 Task: In the  document journal.html. Below name insert the link: 'www.quora.com' Insert Dropdown below the link: Review Status  'Select Approved'Insert Header and write  "Quantum". Change font style to  Times New Roman
Action: Mouse moved to (411, 359)
Screenshot: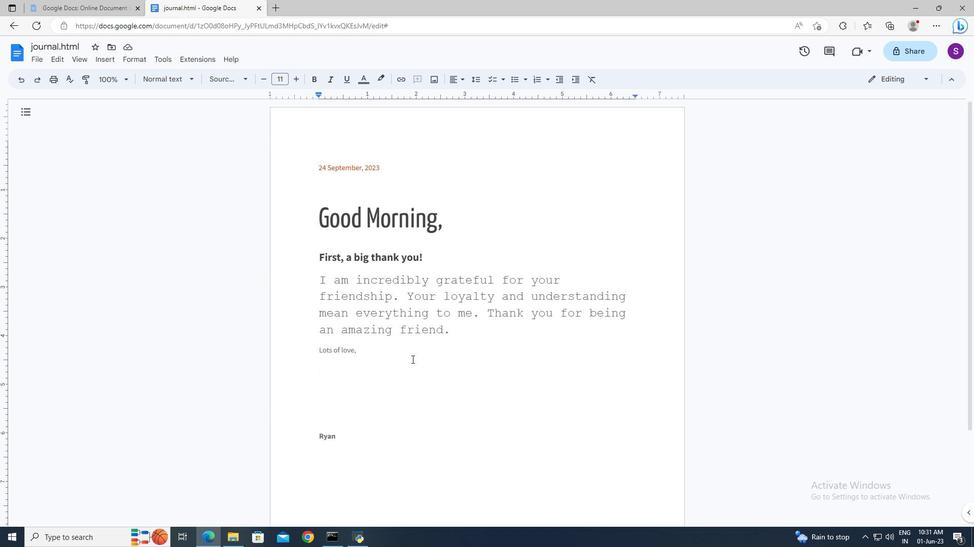 
Action: Mouse scrolled (411, 359) with delta (0, 0)
Screenshot: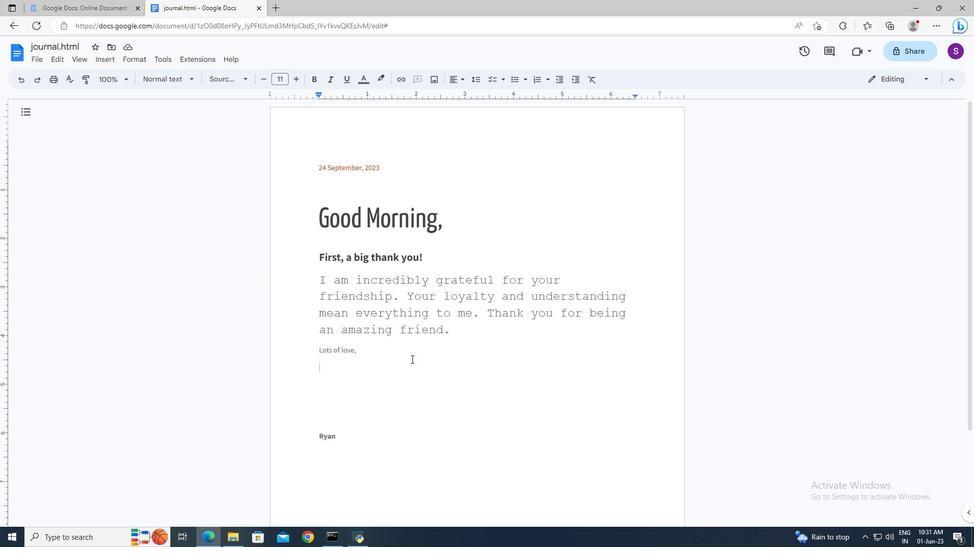 
Action: Mouse scrolled (411, 359) with delta (0, 0)
Screenshot: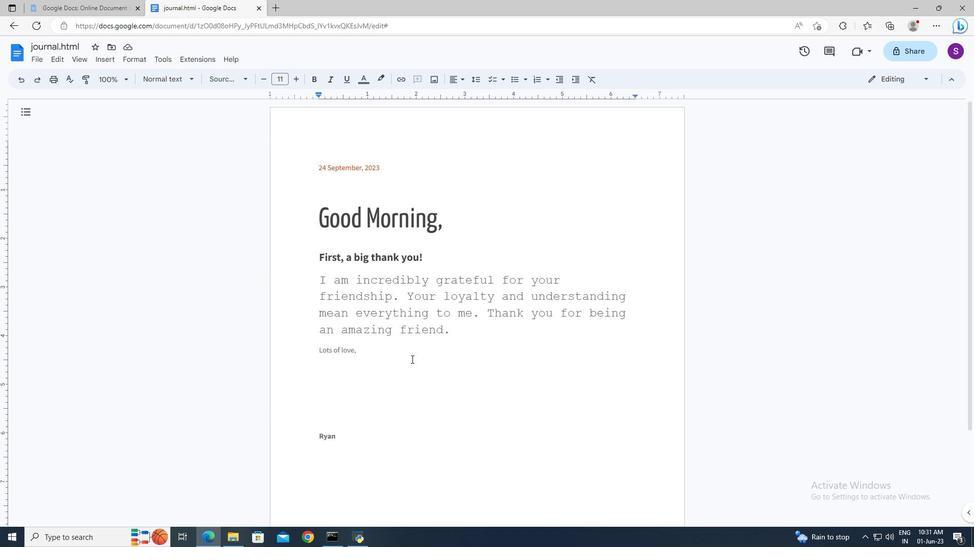 
Action: Mouse moved to (391, 320)
Screenshot: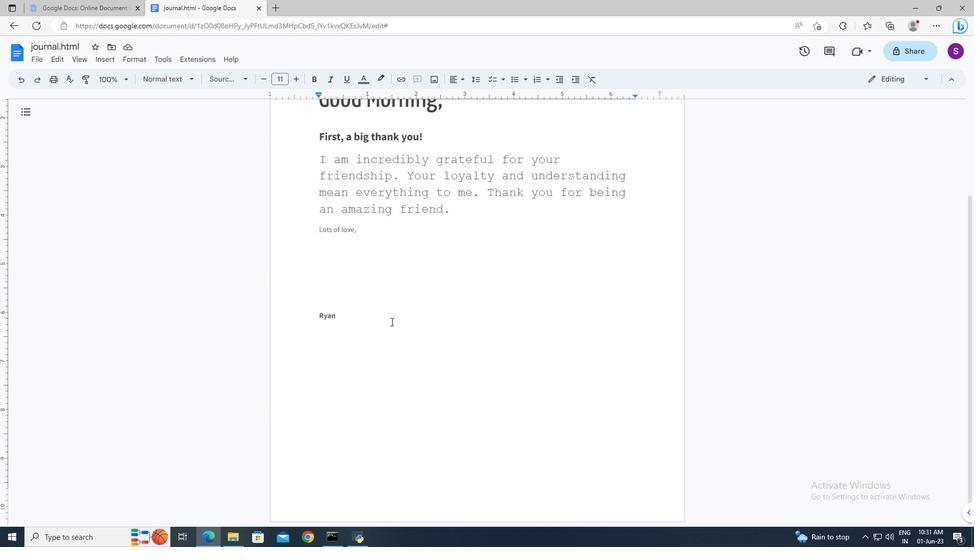 
Action: Mouse pressed left at (391, 320)
Screenshot: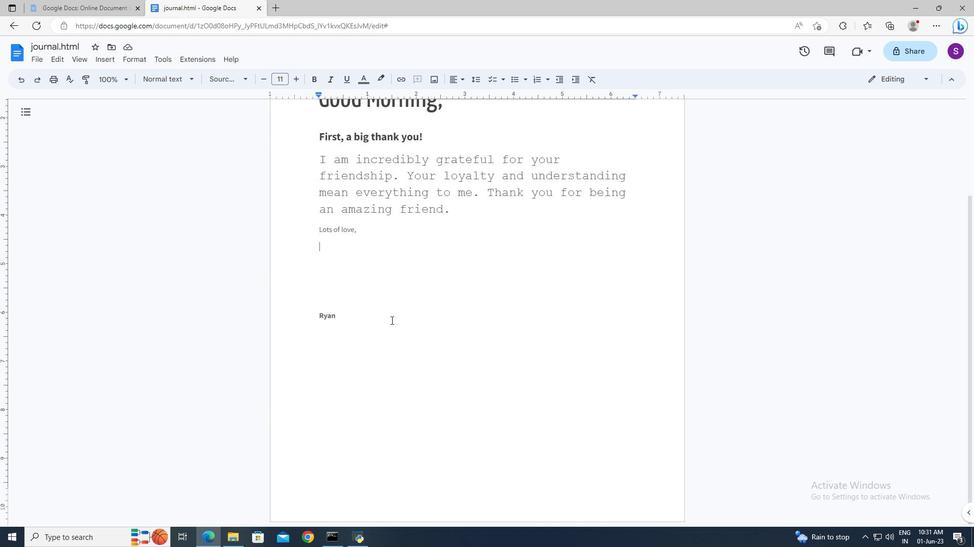 
Action: Key pressed <Key.enter>
Screenshot: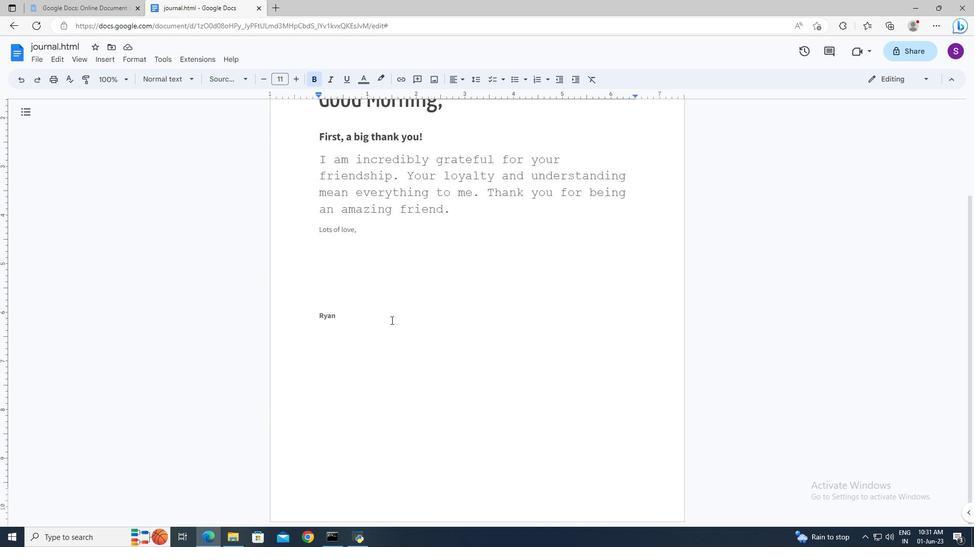 
Action: Mouse moved to (112, 61)
Screenshot: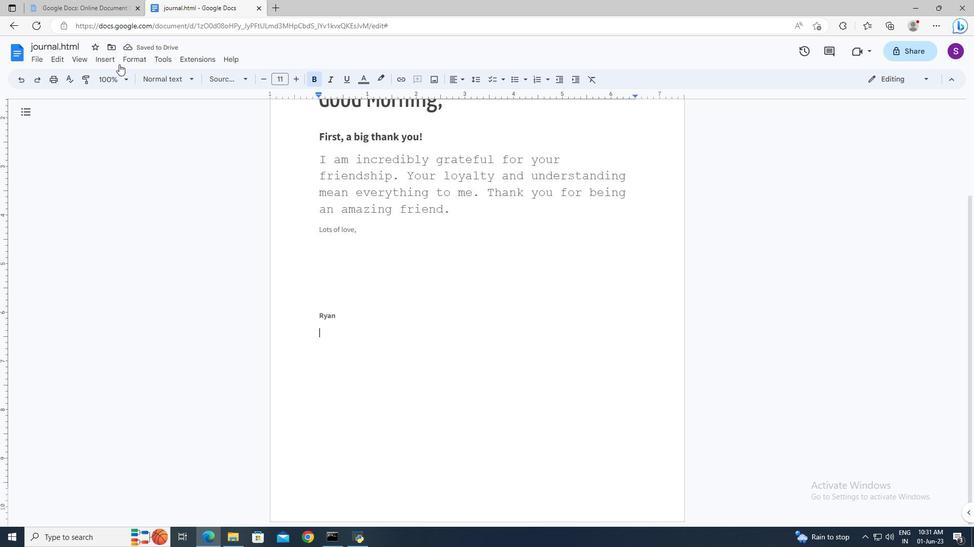 
Action: Mouse pressed left at (112, 61)
Screenshot: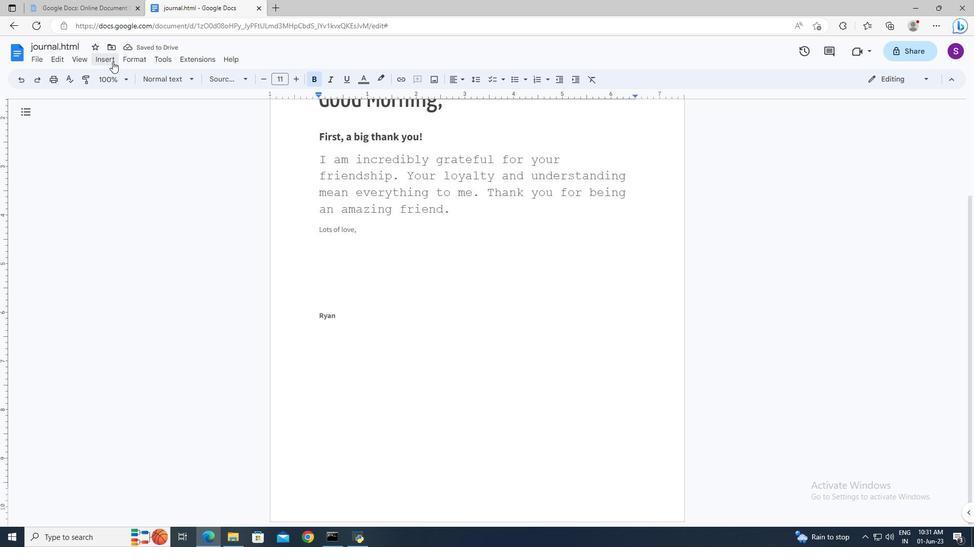 
Action: Mouse moved to (127, 363)
Screenshot: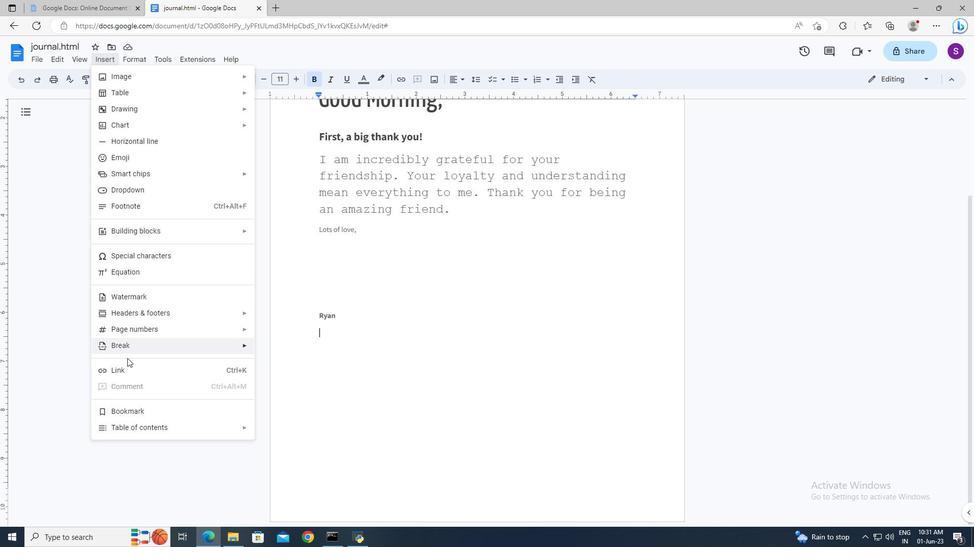 
Action: Mouse pressed left at (127, 363)
Screenshot: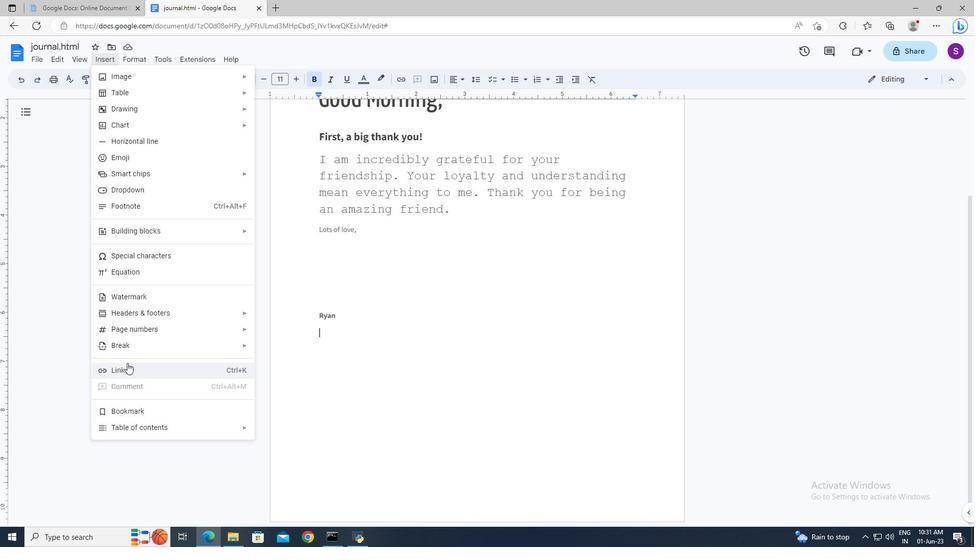 
Action: Mouse moved to (344, 177)
Screenshot: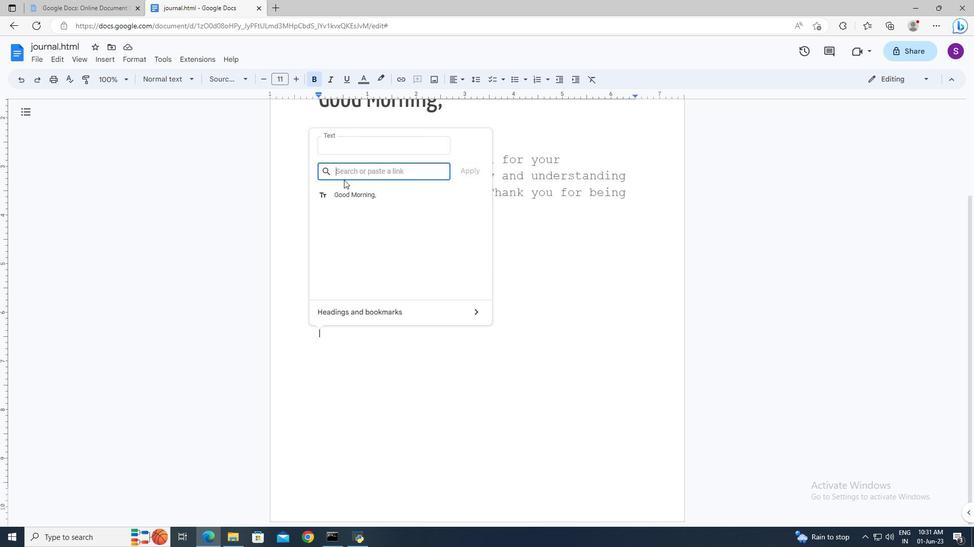 
Action: Mouse pressed left at (344, 177)
Screenshot: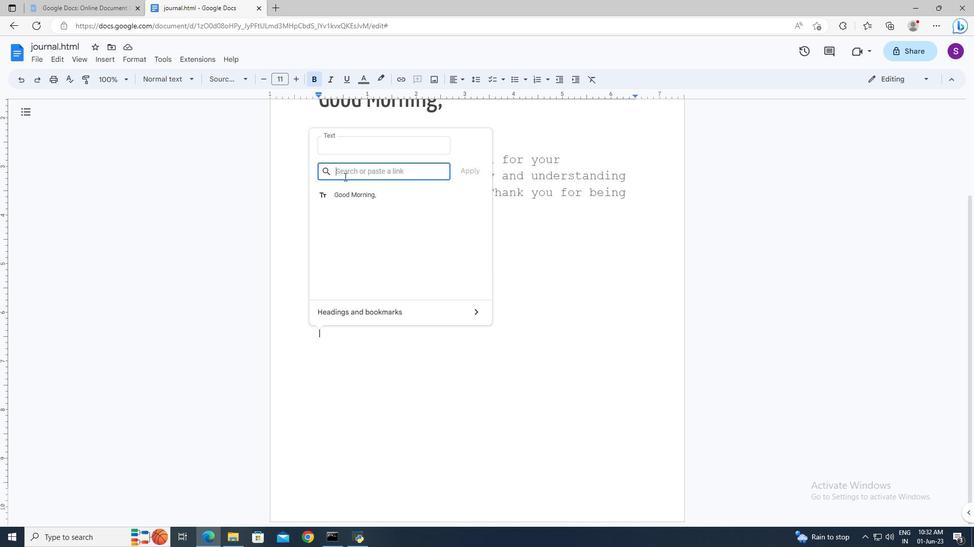 
Action: Key pressed www.quora.com<Key.enter><Key.enter>
Screenshot: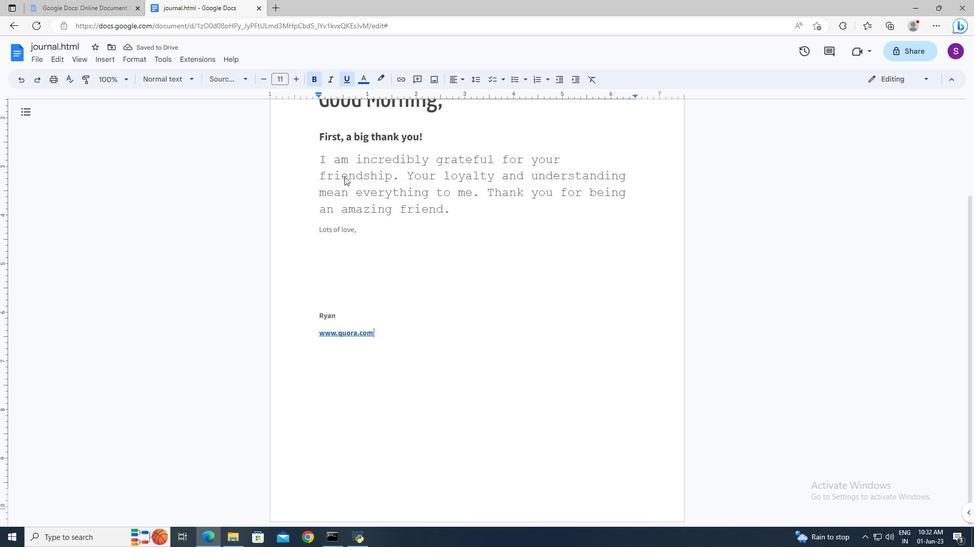 
Action: Mouse moved to (112, 60)
Screenshot: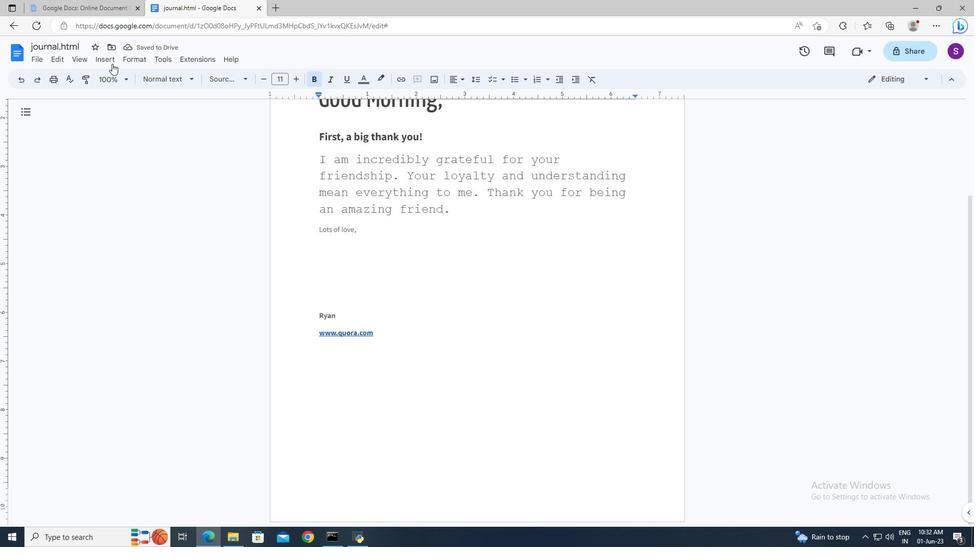 
Action: Mouse pressed left at (112, 60)
Screenshot: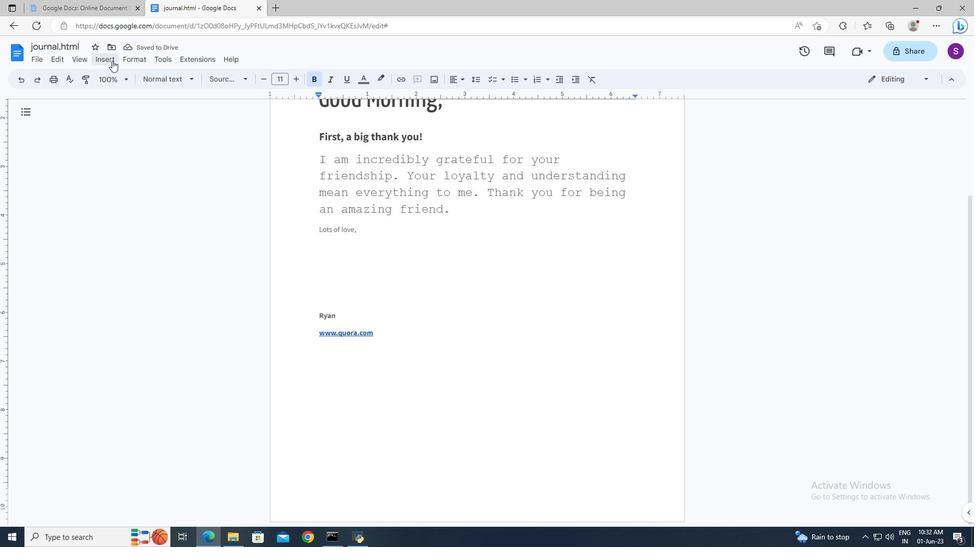 
Action: Mouse moved to (160, 187)
Screenshot: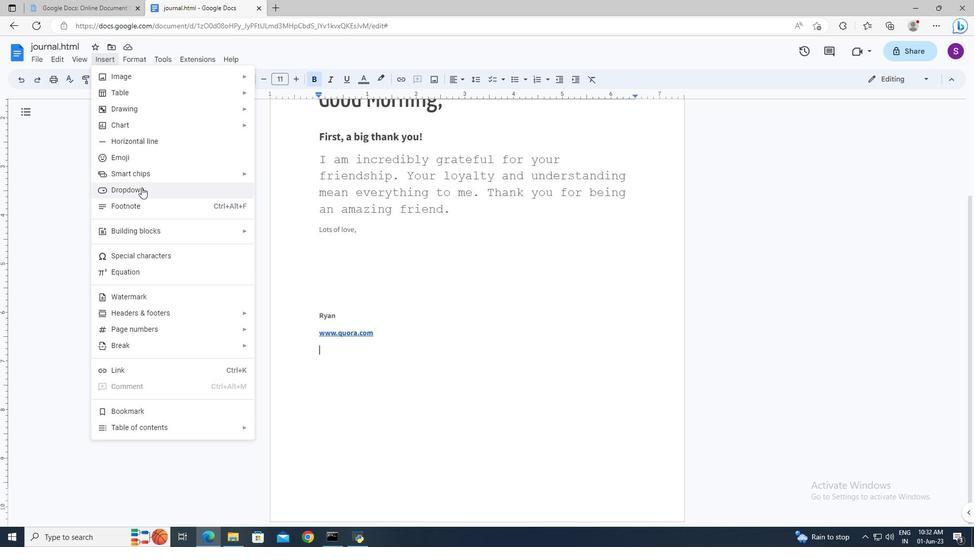 
Action: Mouse pressed left at (160, 187)
Screenshot: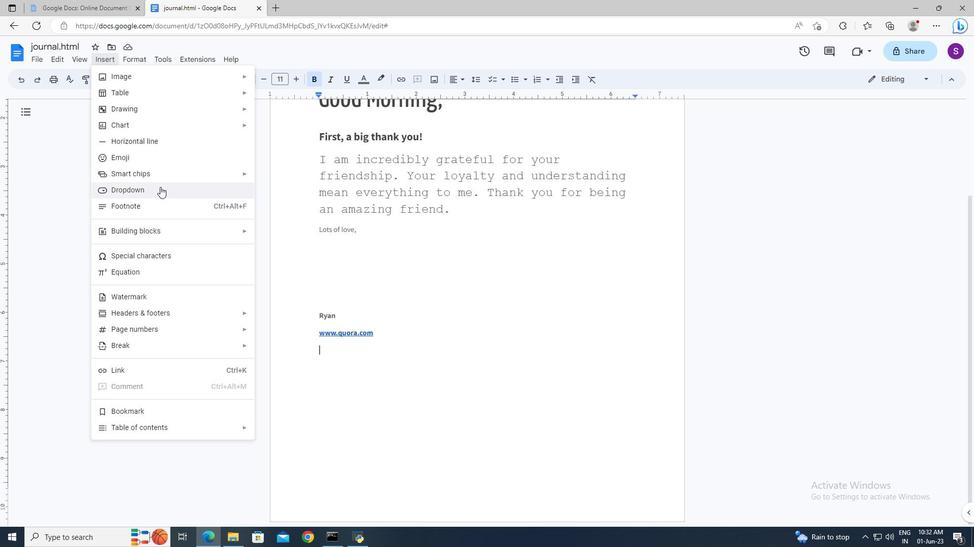 
Action: Mouse moved to (345, 303)
Screenshot: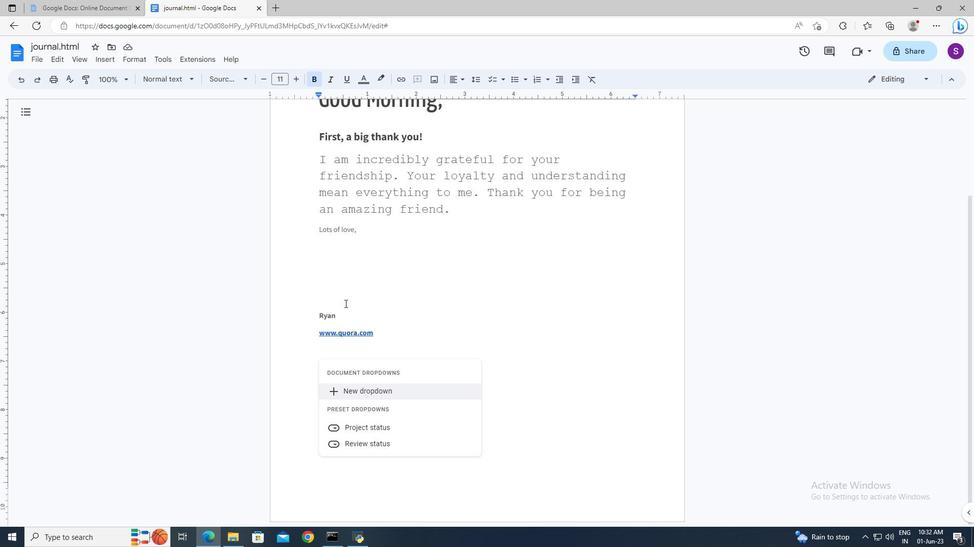 
Action: Mouse scrolled (345, 303) with delta (0, 0)
Screenshot: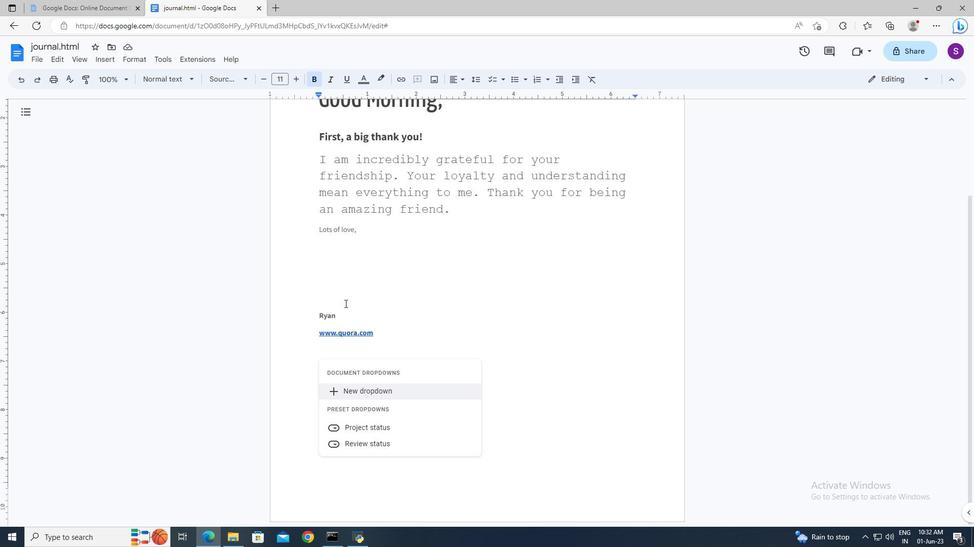 
Action: Mouse moved to (506, 514)
Screenshot: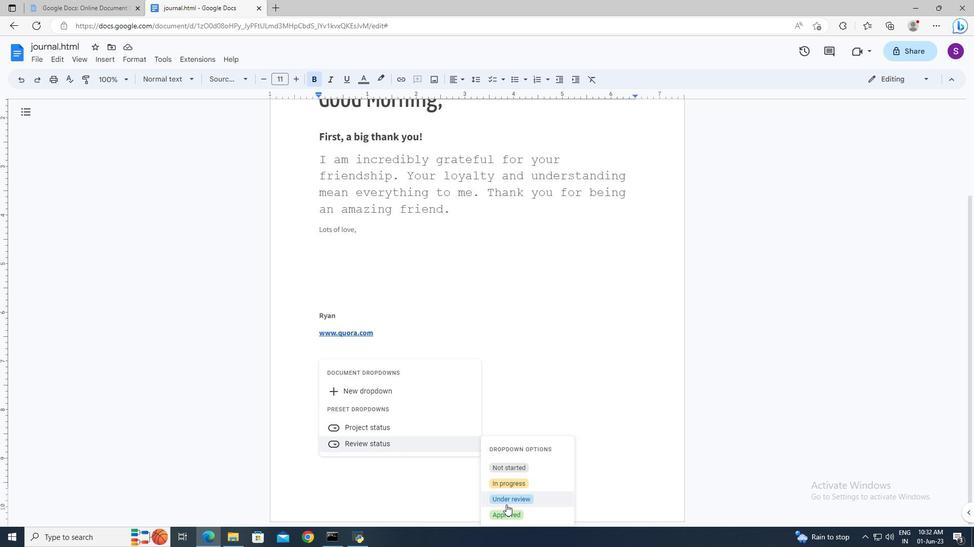 
Action: Mouse pressed left at (506, 514)
Screenshot: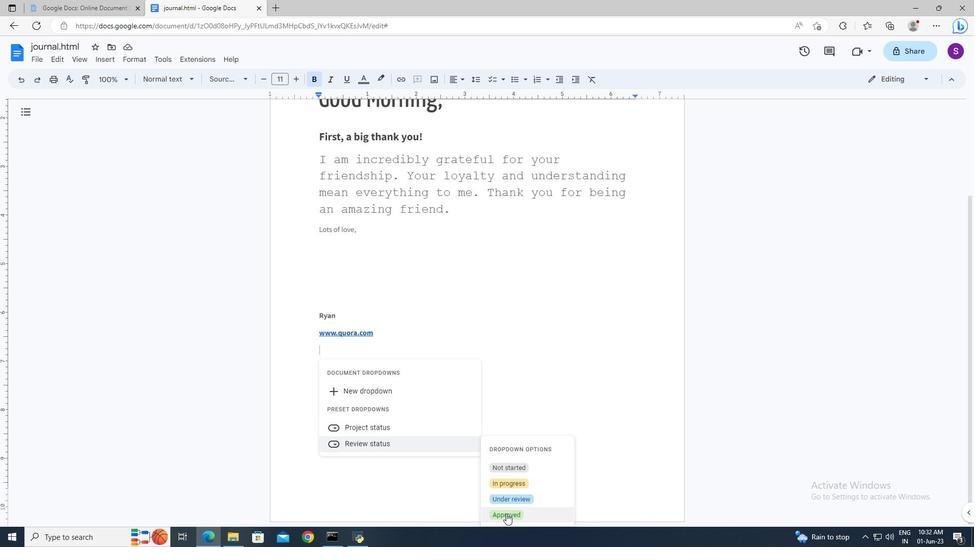 
Action: Mouse moved to (426, 327)
Screenshot: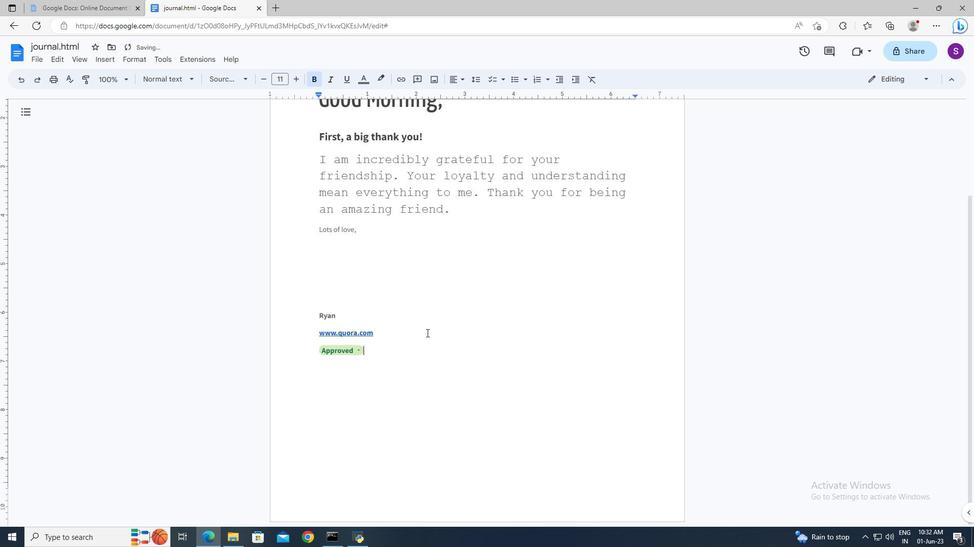 
Action: Mouse scrolled (426, 327) with delta (0, 0)
Screenshot: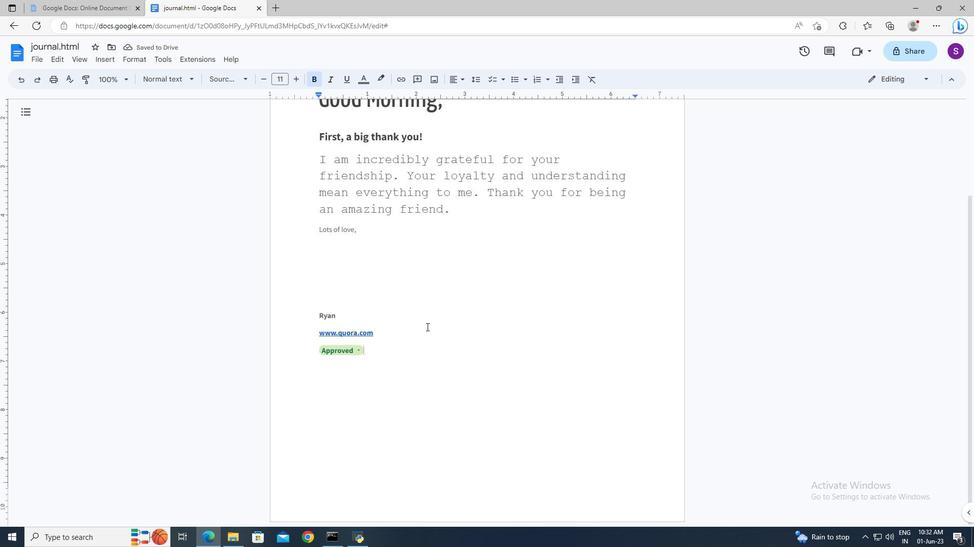
Action: Mouse scrolled (426, 327) with delta (0, 0)
Screenshot: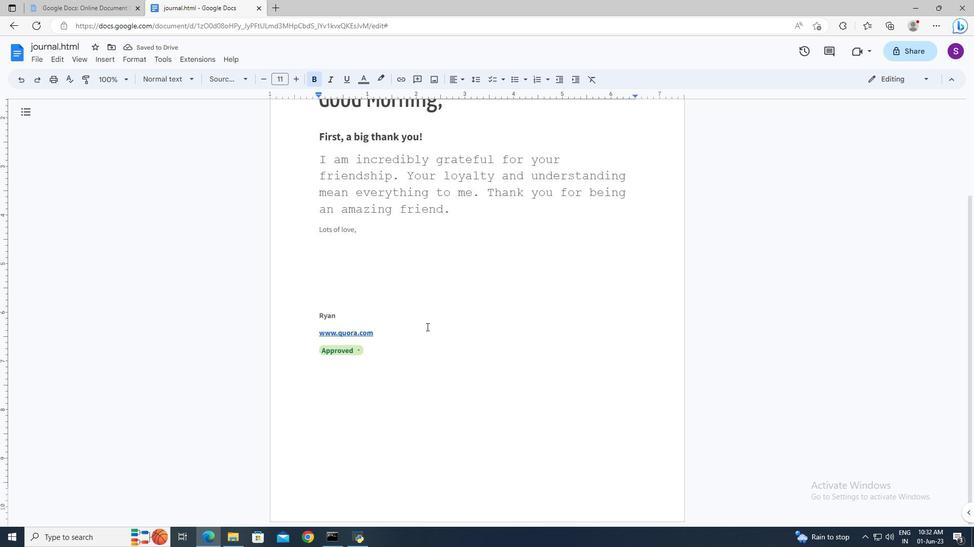 
Action: Mouse scrolled (426, 327) with delta (0, 0)
Screenshot: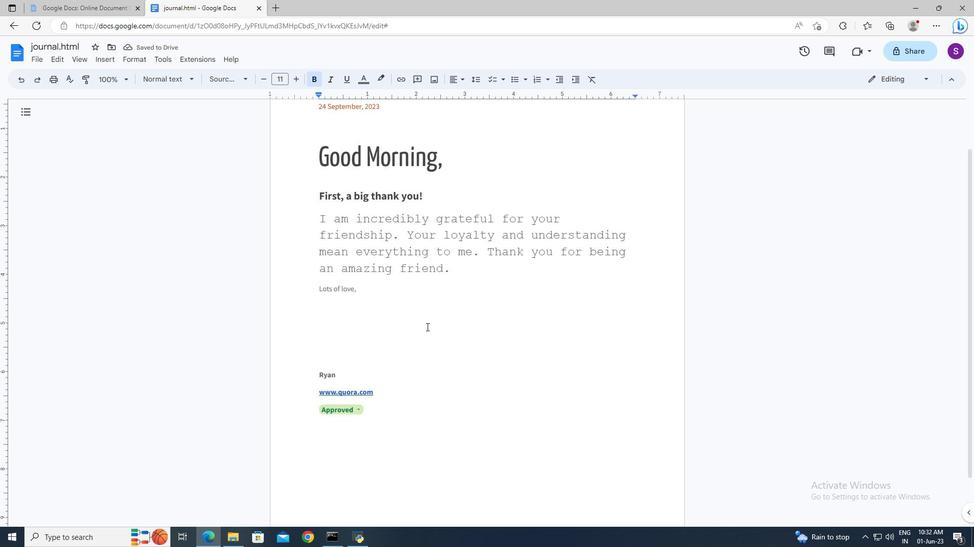 
Action: Mouse moved to (112, 60)
Screenshot: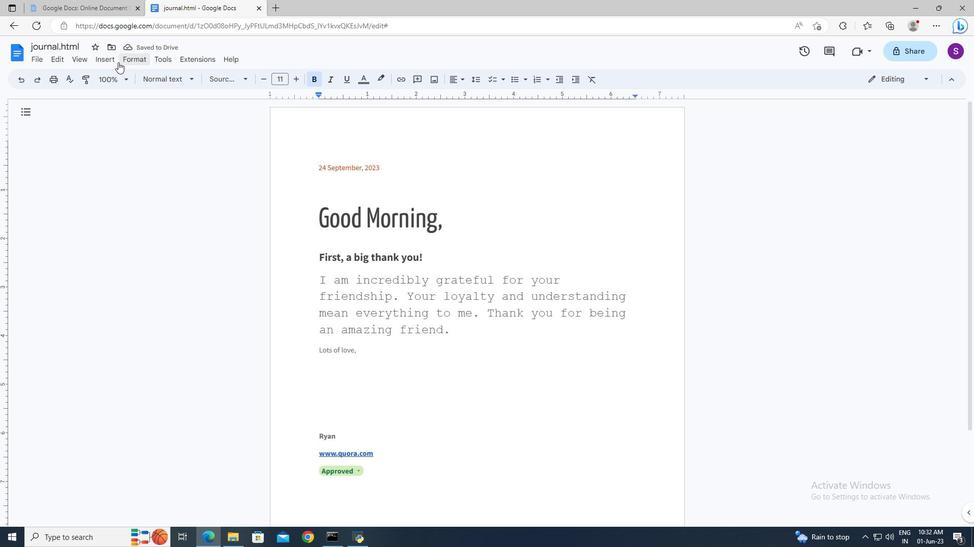 
Action: Mouse pressed left at (112, 60)
Screenshot: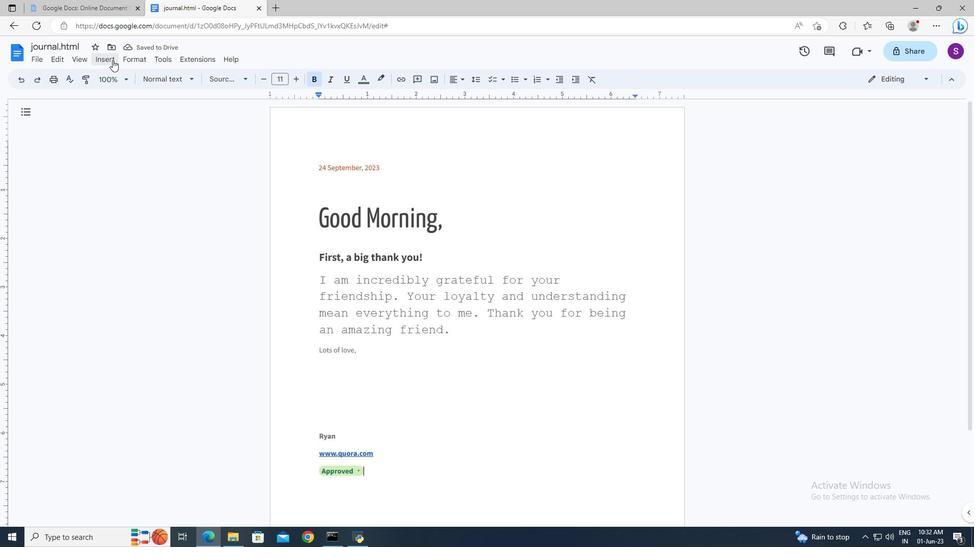 
Action: Mouse moved to (264, 314)
Screenshot: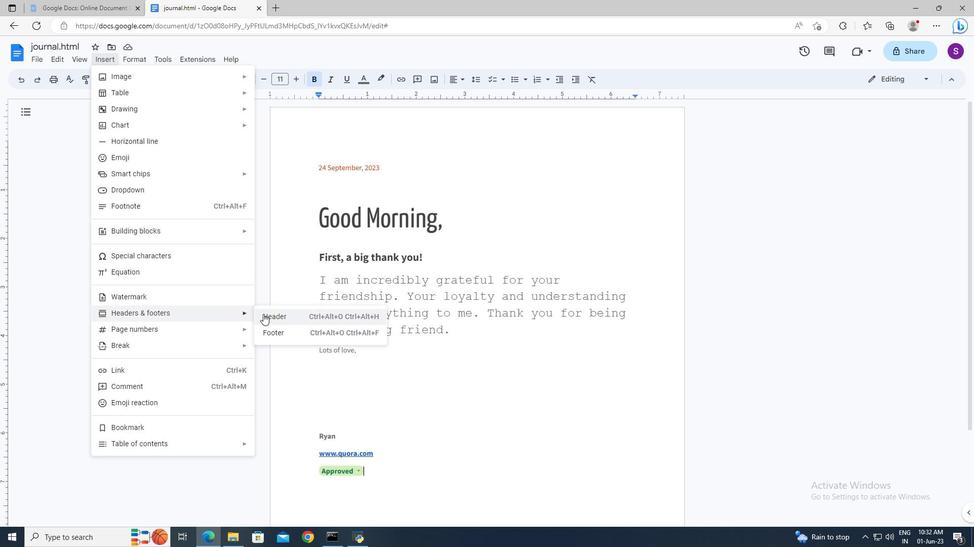 
Action: Mouse pressed left at (264, 314)
Screenshot: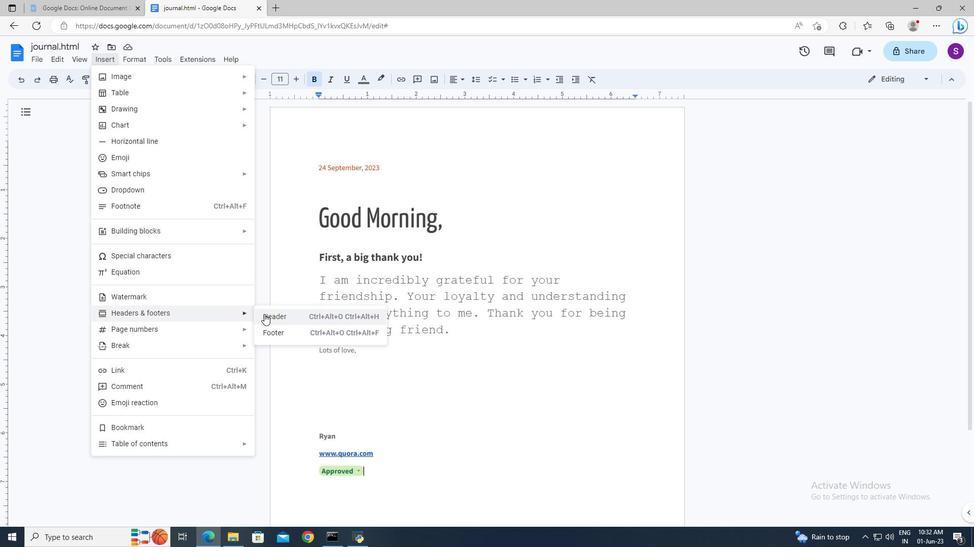 
Action: Mouse moved to (262, 314)
Screenshot: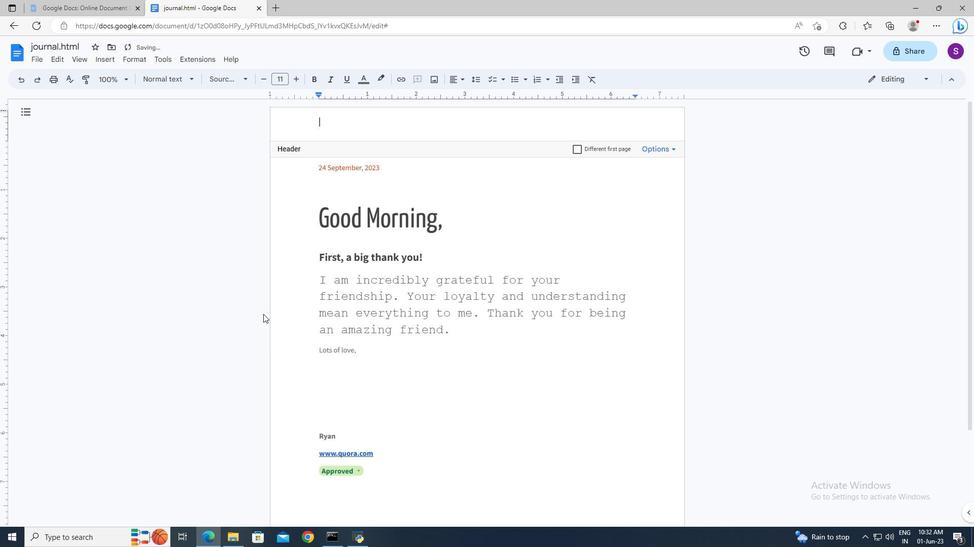 
Action: Key pressed <Key.shift_r>Quantum<Key.shift><Key.up>
Screenshot: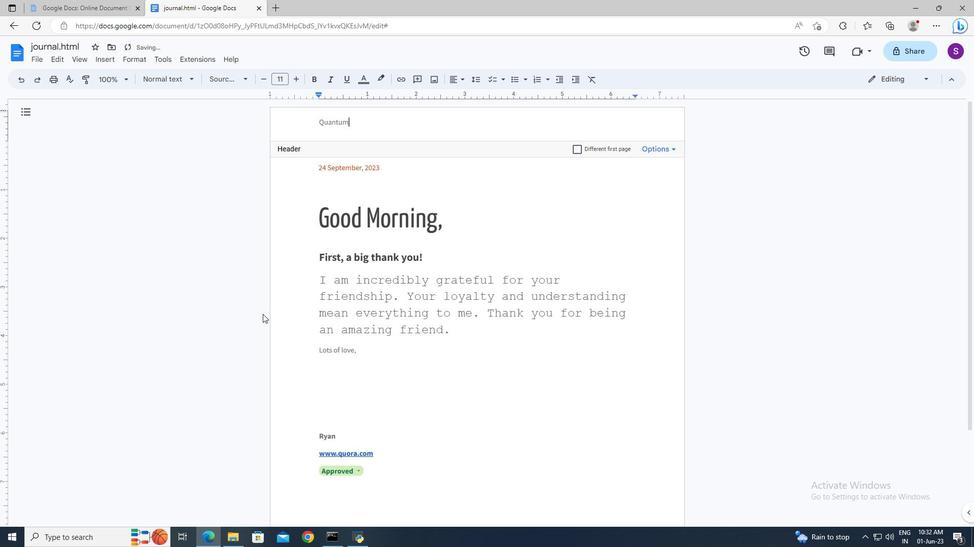 
Action: Mouse moved to (245, 82)
Screenshot: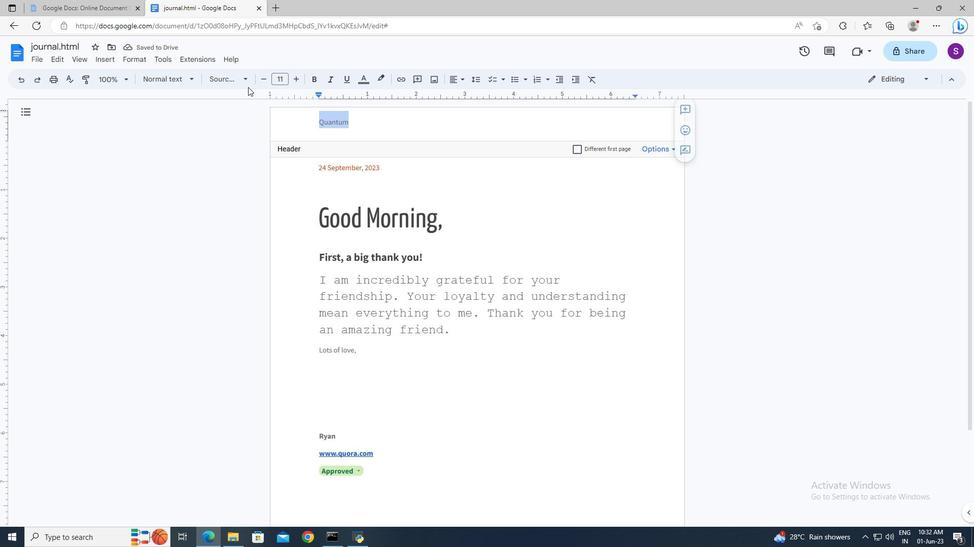 
Action: Mouse pressed left at (245, 82)
Screenshot: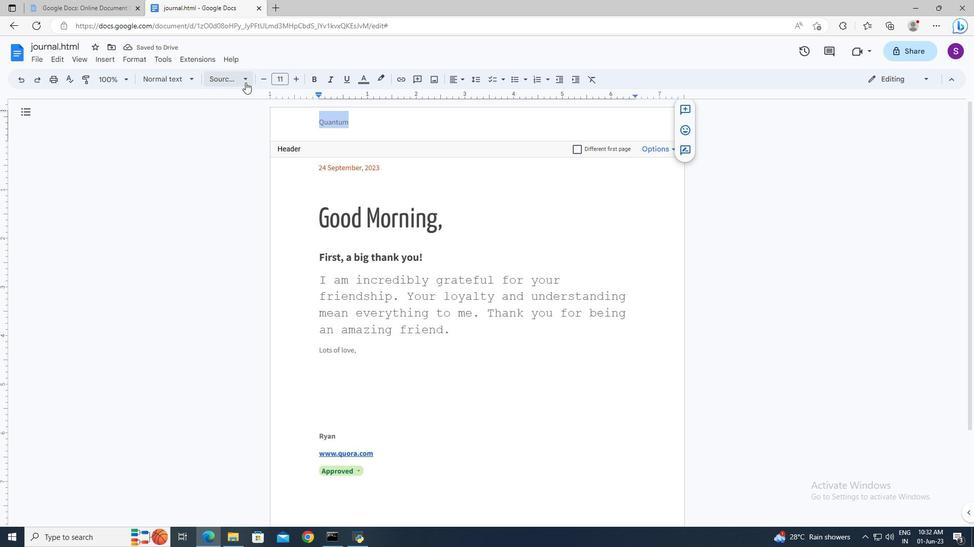 
Action: Mouse moved to (258, 338)
Screenshot: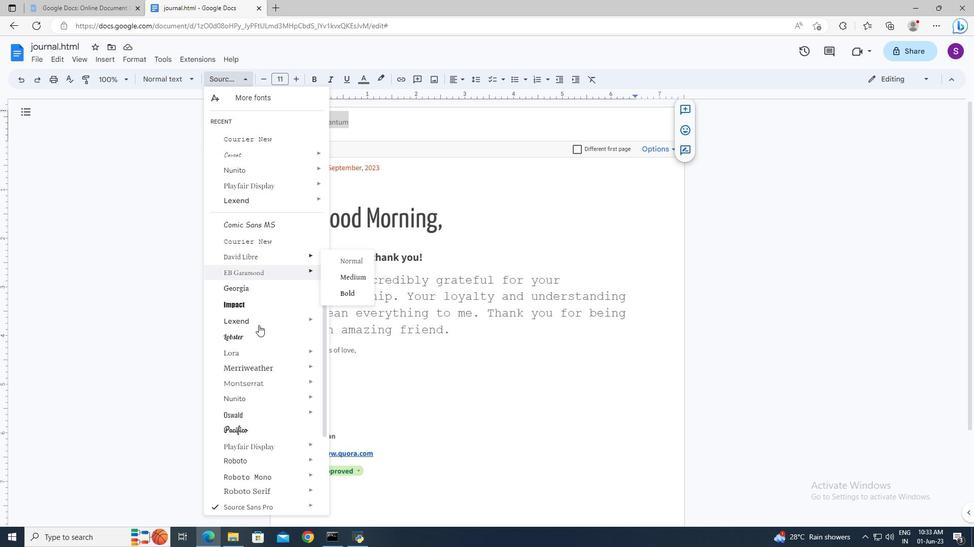 
Action: Mouse scrolled (258, 337) with delta (0, 0)
Screenshot: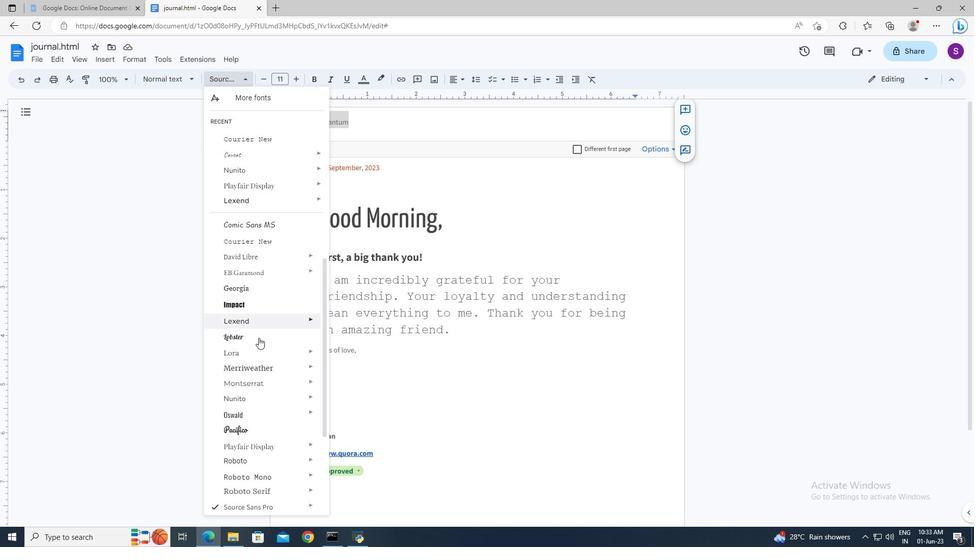 
Action: Mouse scrolled (258, 337) with delta (0, 0)
Screenshot: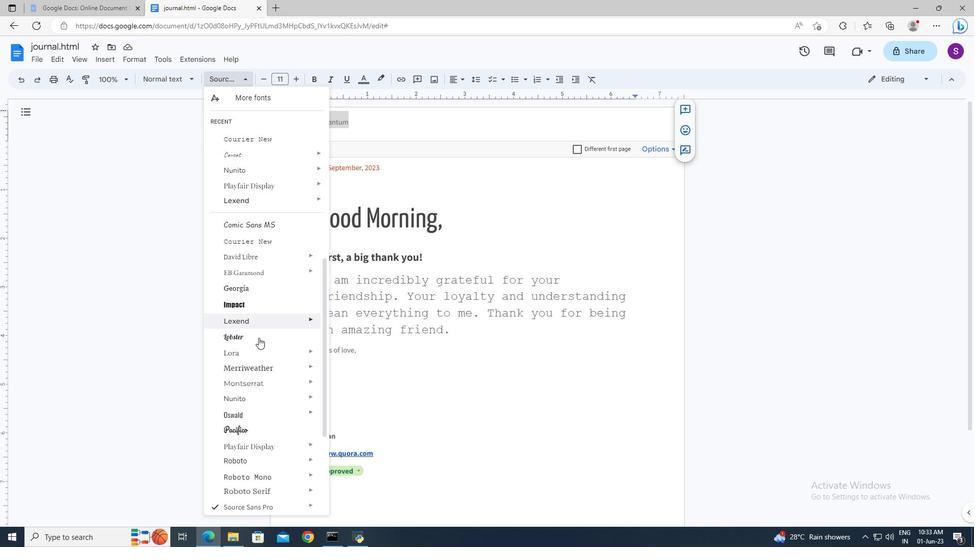 
Action: Mouse scrolled (258, 337) with delta (0, 0)
Screenshot: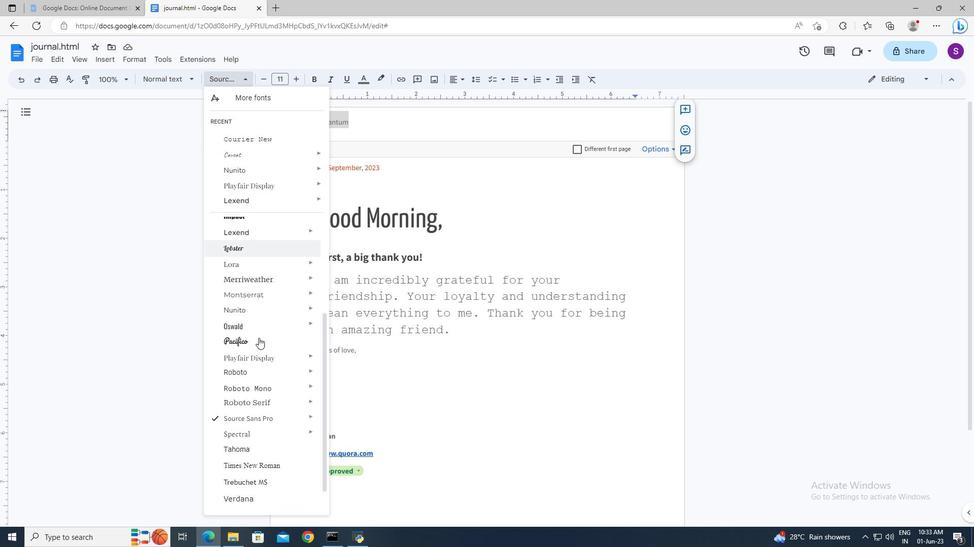 
Action: Mouse scrolled (258, 337) with delta (0, 0)
Screenshot: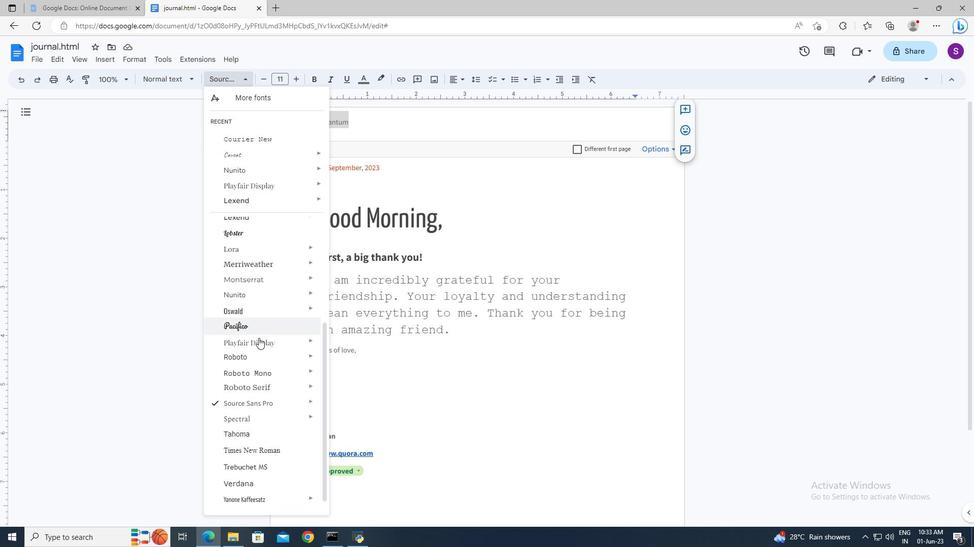 
Action: Mouse moved to (259, 437)
Screenshot: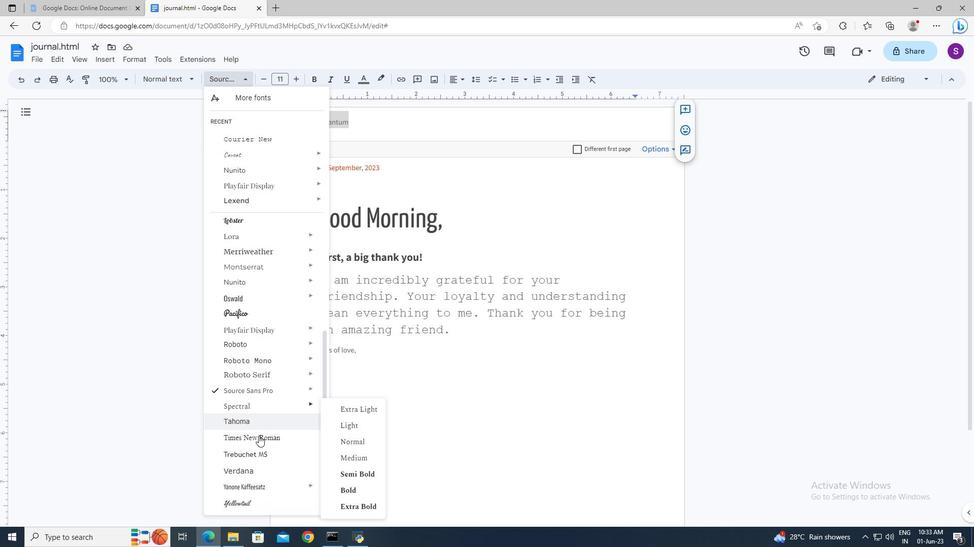 
Action: Mouse pressed left at (259, 437)
Screenshot: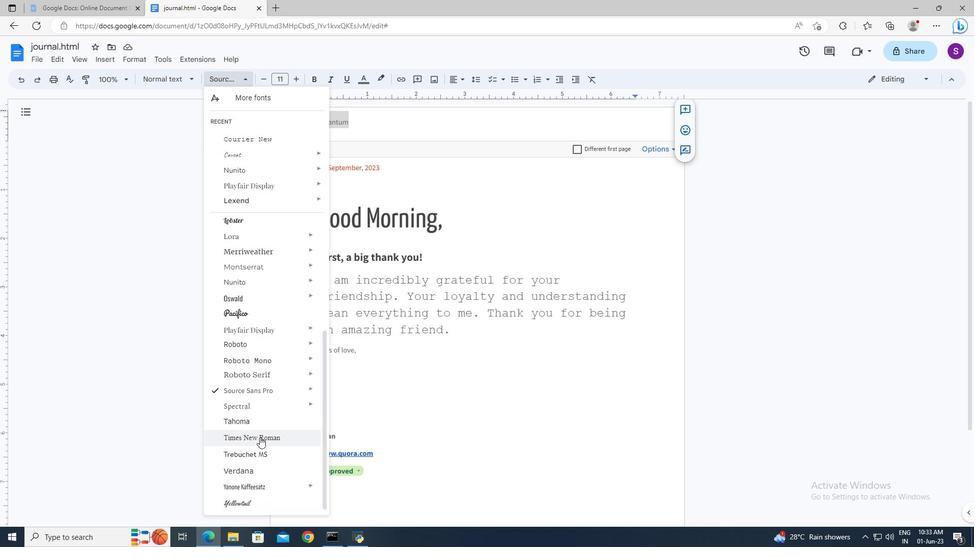 
Action: Mouse moved to (404, 353)
Screenshot: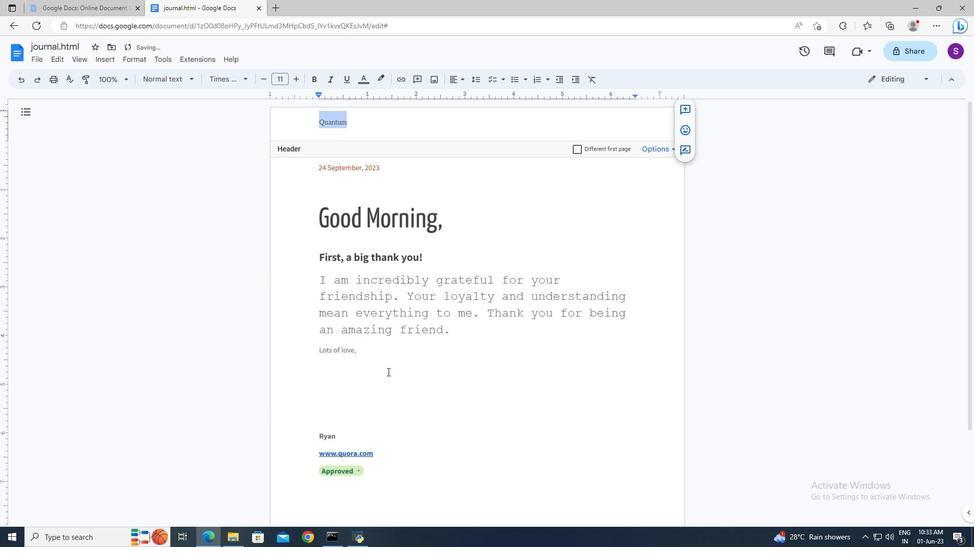 
Action: Mouse pressed left at (404, 353)
Screenshot: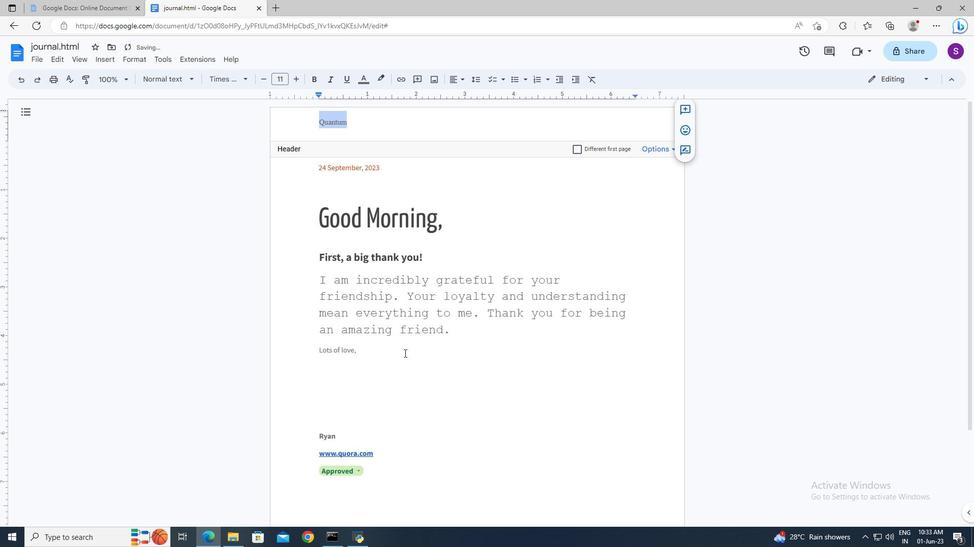 
